 Task: Create a new calendar in Outlook named 'My Outlook calendar' and then rename it to 'Jack Outlook calendar.'
Action: Mouse moved to (12, 54)
Screenshot: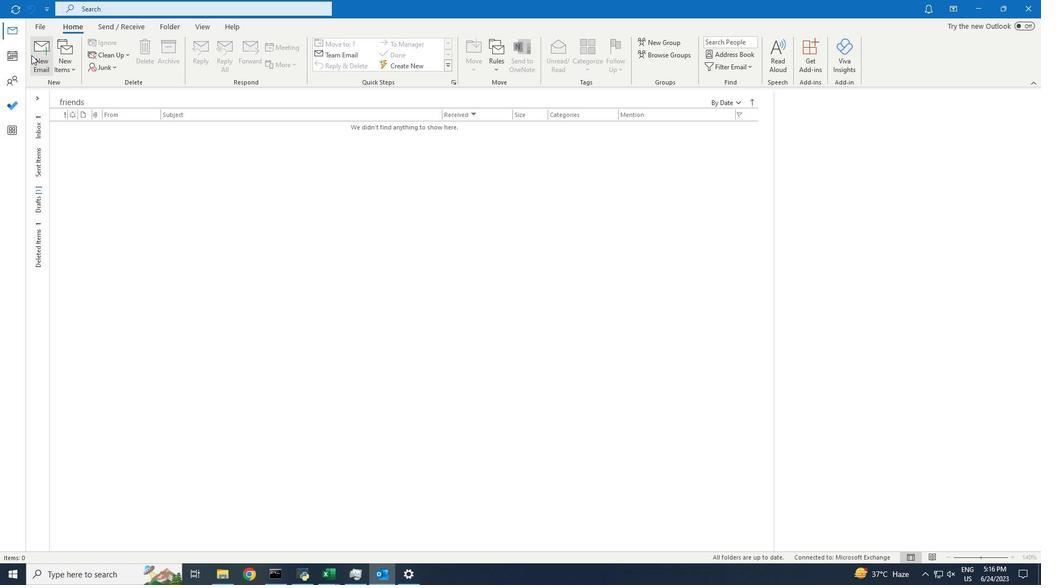 
Action: Mouse pressed left at (12, 54)
Screenshot: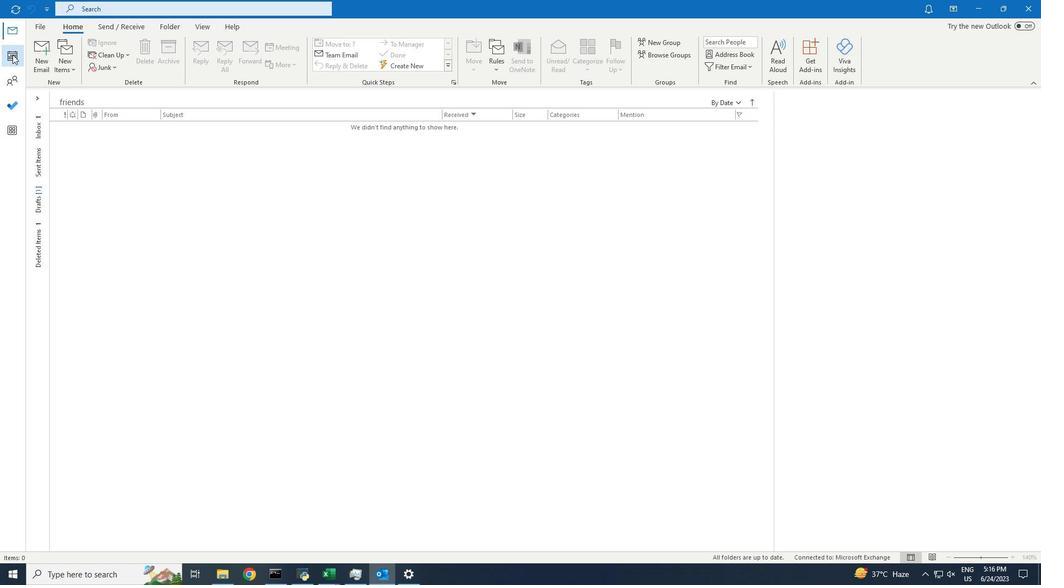 
Action: Mouse moved to (167, 24)
Screenshot: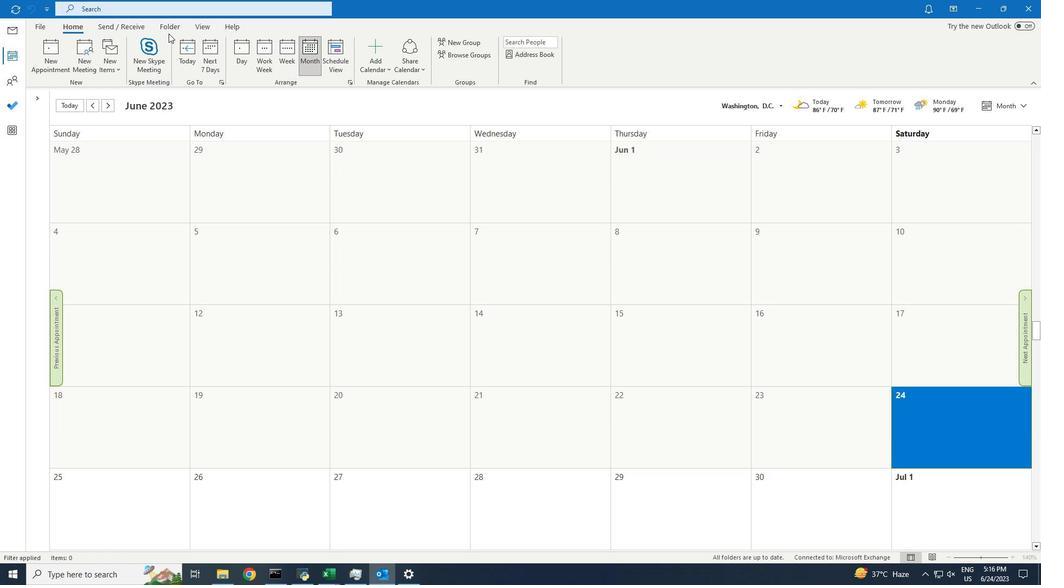 
Action: Mouse pressed left at (167, 24)
Screenshot: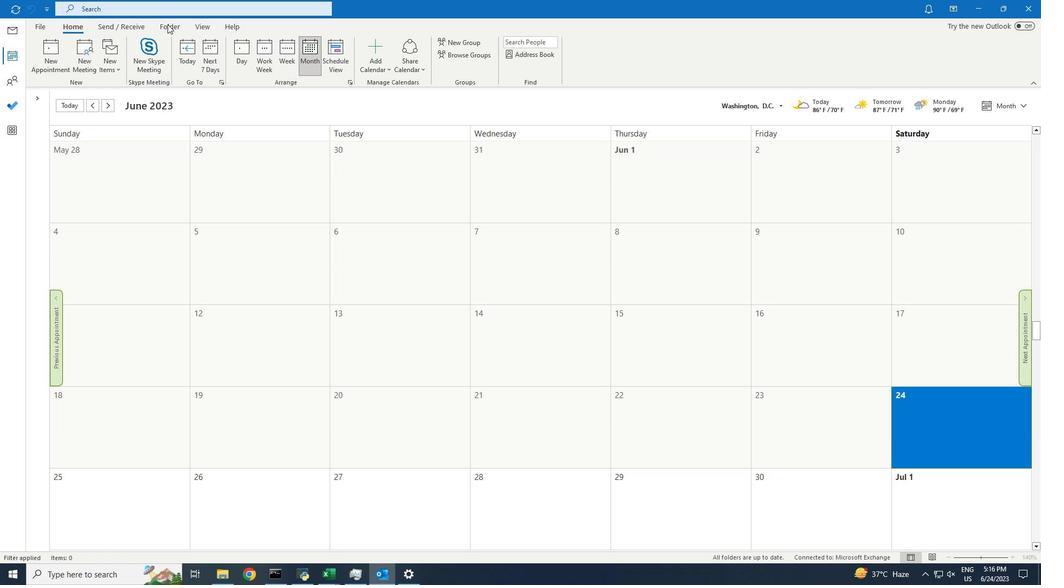 
Action: Mouse moved to (175, 51)
Screenshot: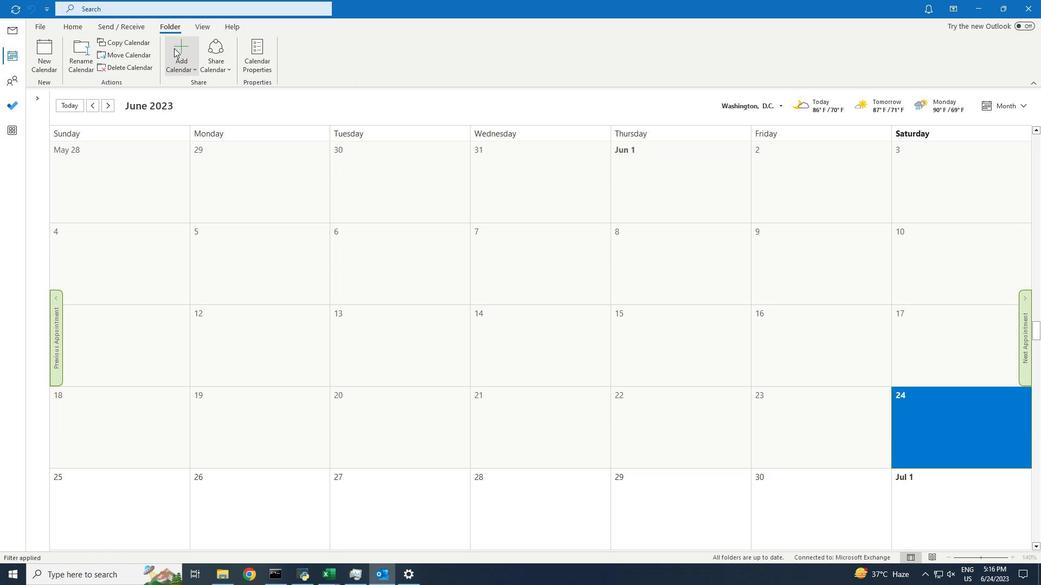 
Action: Mouse pressed left at (175, 51)
Screenshot: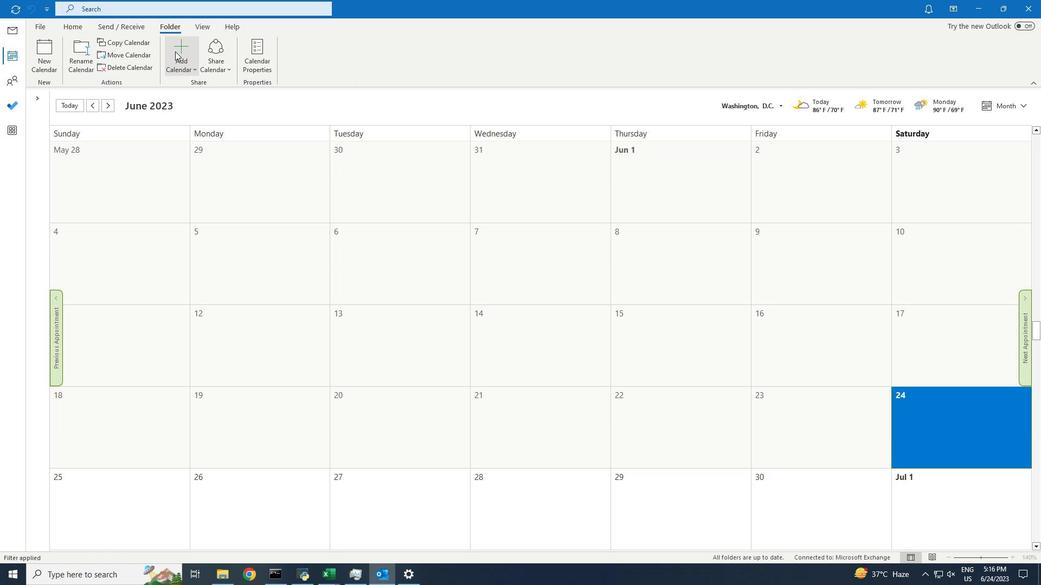 
Action: Mouse moved to (209, 124)
Screenshot: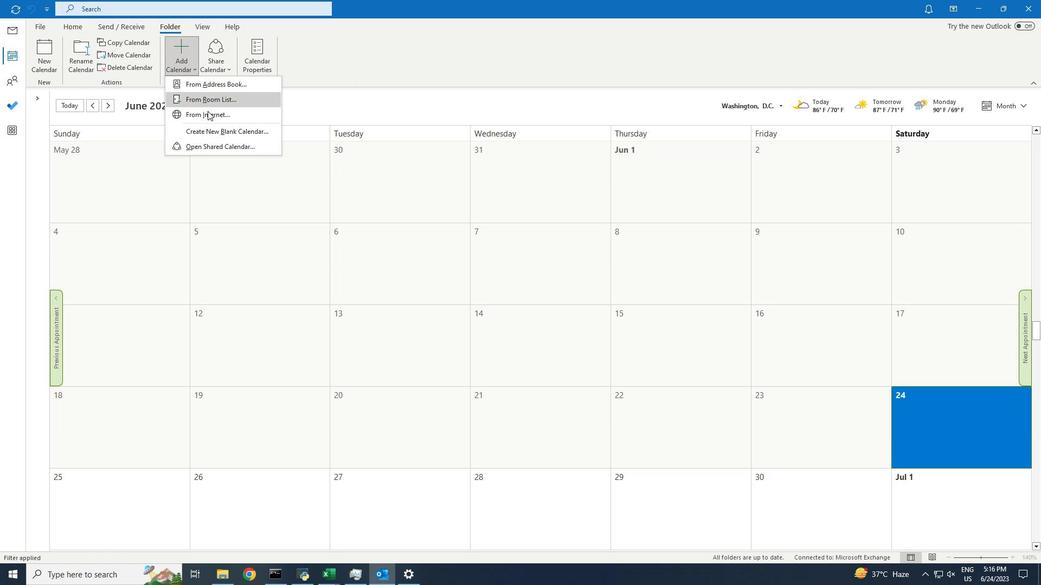 
Action: Mouse pressed left at (209, 124)
Screenshot: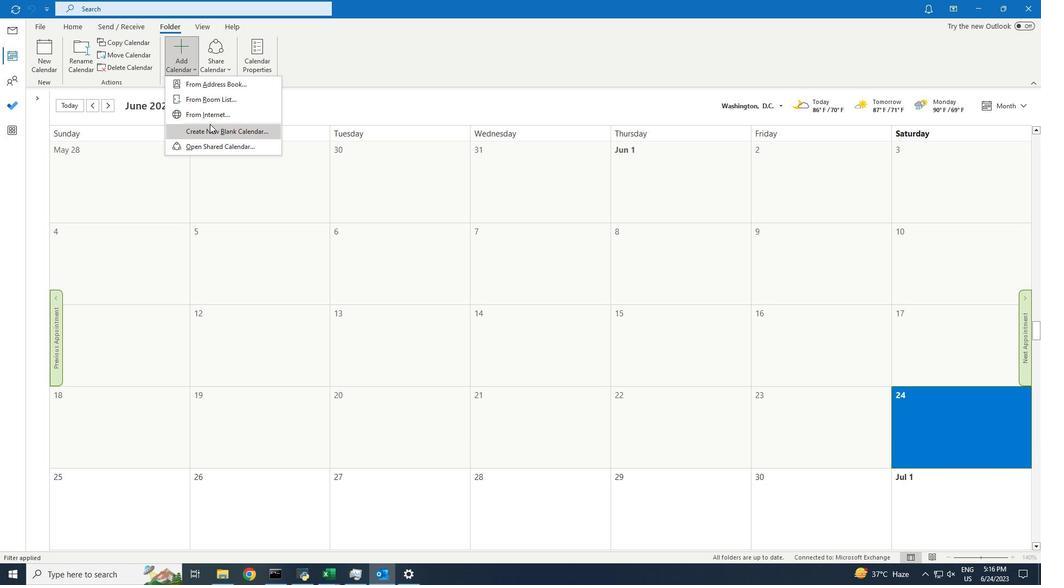 
Action: Mouse moved to (546, 237)
Screenshot: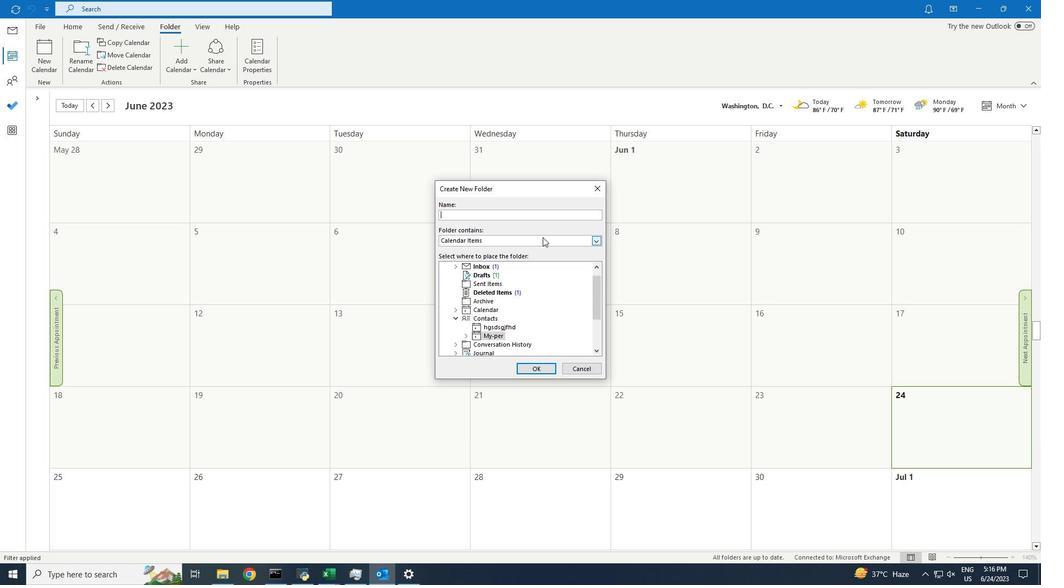 
Action: Key pressed <Key.shift>My<Key.space><Key.shift>Outlook<Key.space>calendar
Screenshot: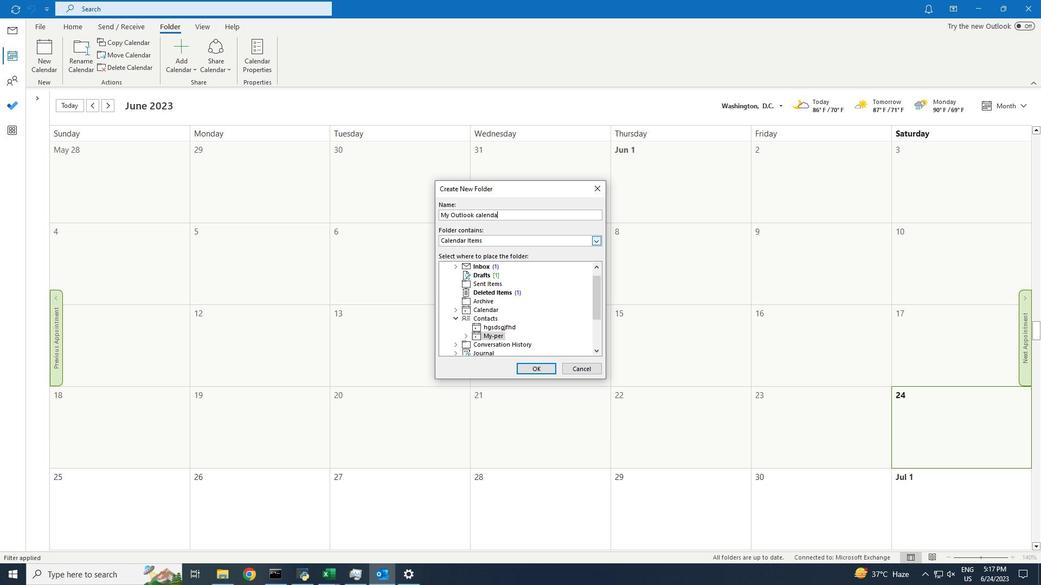 
Action: Mouse moved to (480, 310)
Screenshot: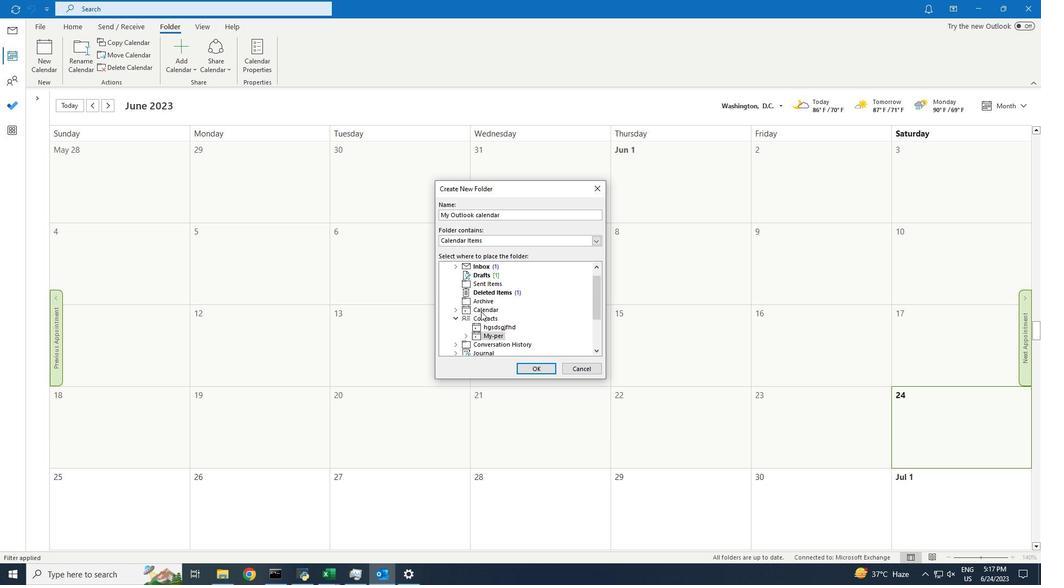 
Action: Mouse pressed left at (480, 310)
Screenshot: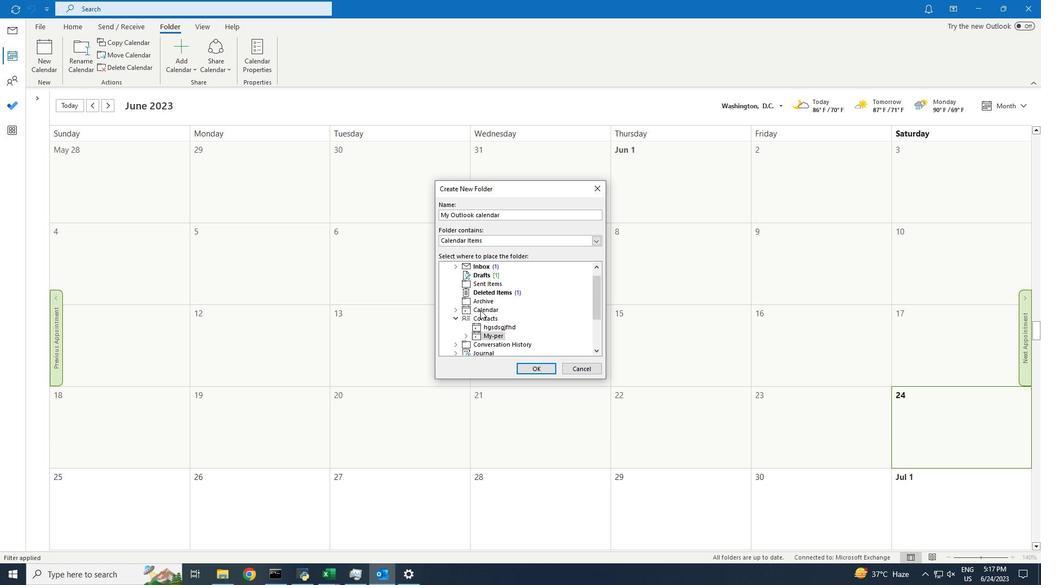 
Action: Mouse moved to (531, 370)
Screenshot: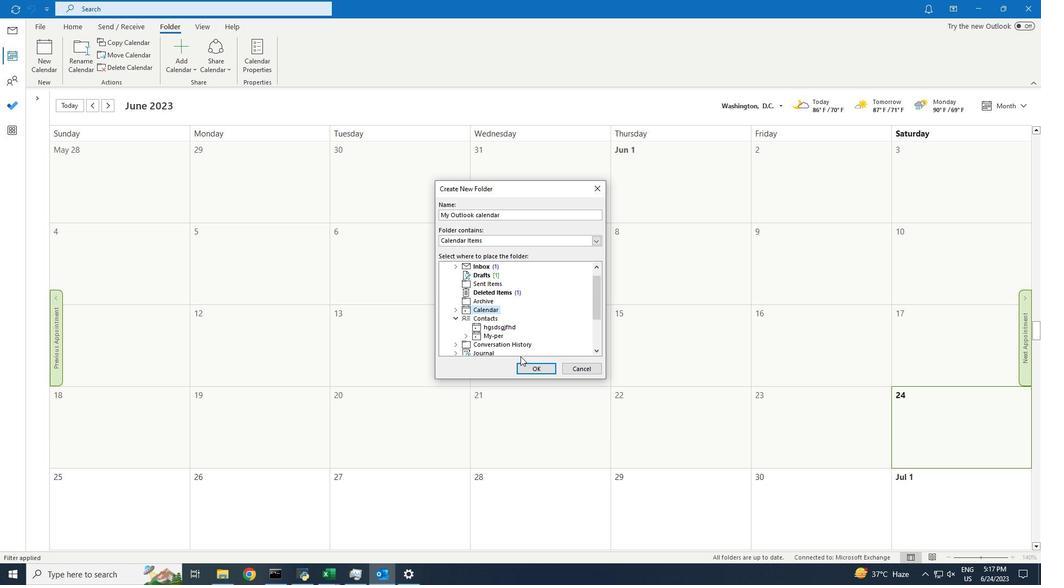 
Action: Mouse pressed left at (531, 370)
Screenshot: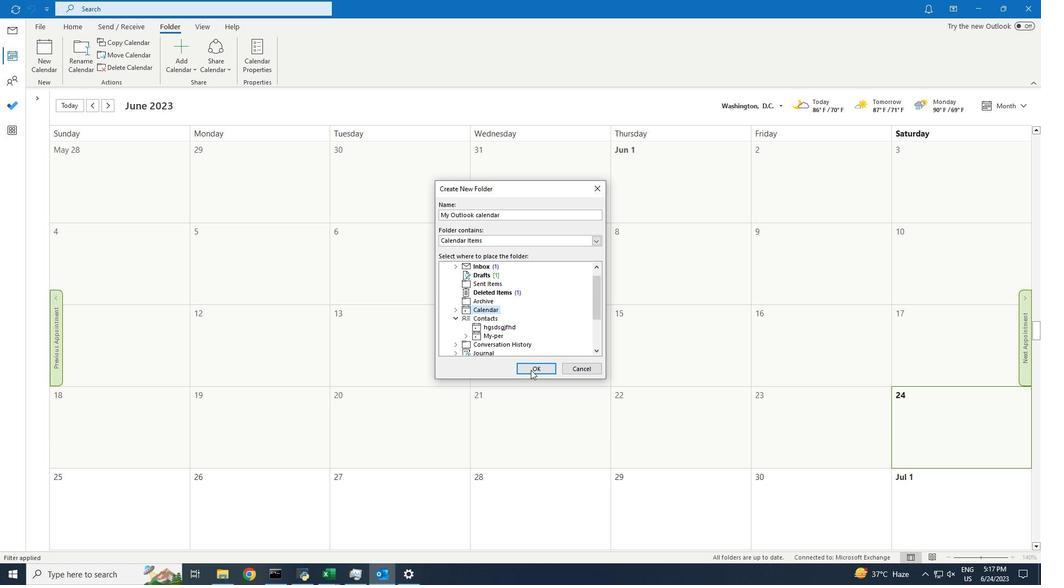 
Action: Mouse moved to (131, 49)
Screenshot: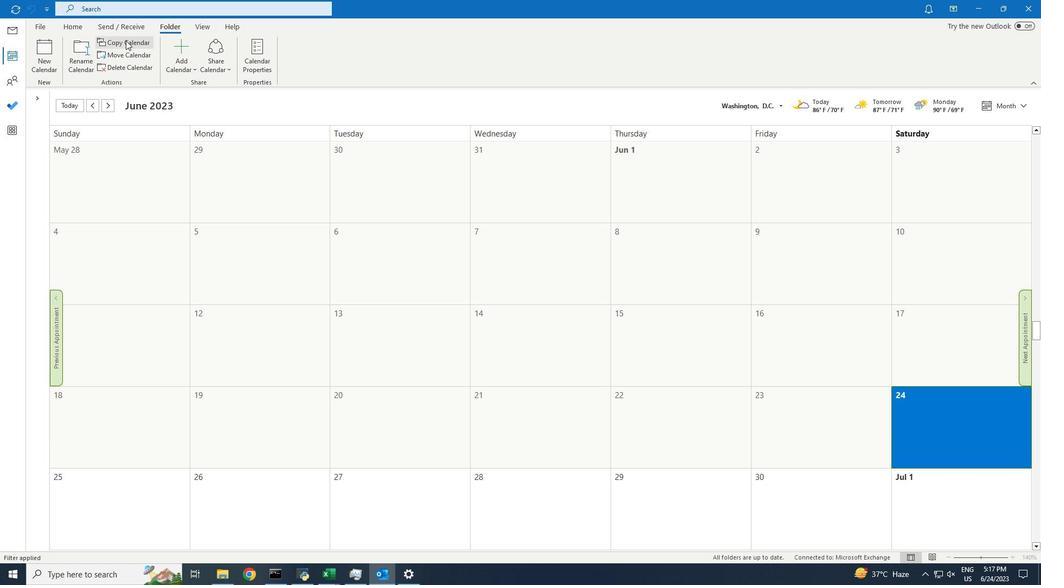 
Action: Mouse pressed left at (126, 41)
Screenshot: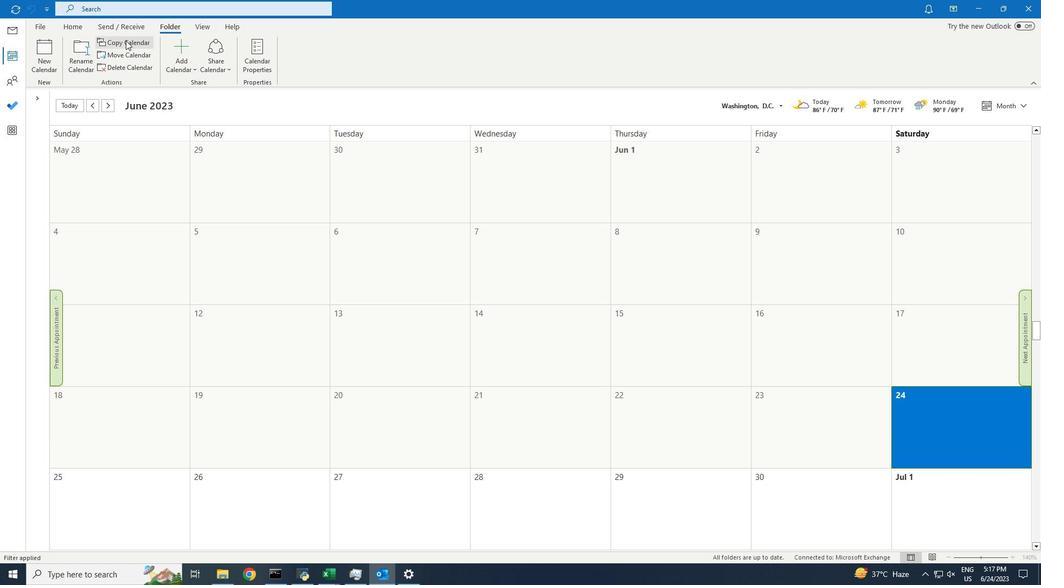 
Action: Mouse moved to (589, 231)
Screenshot: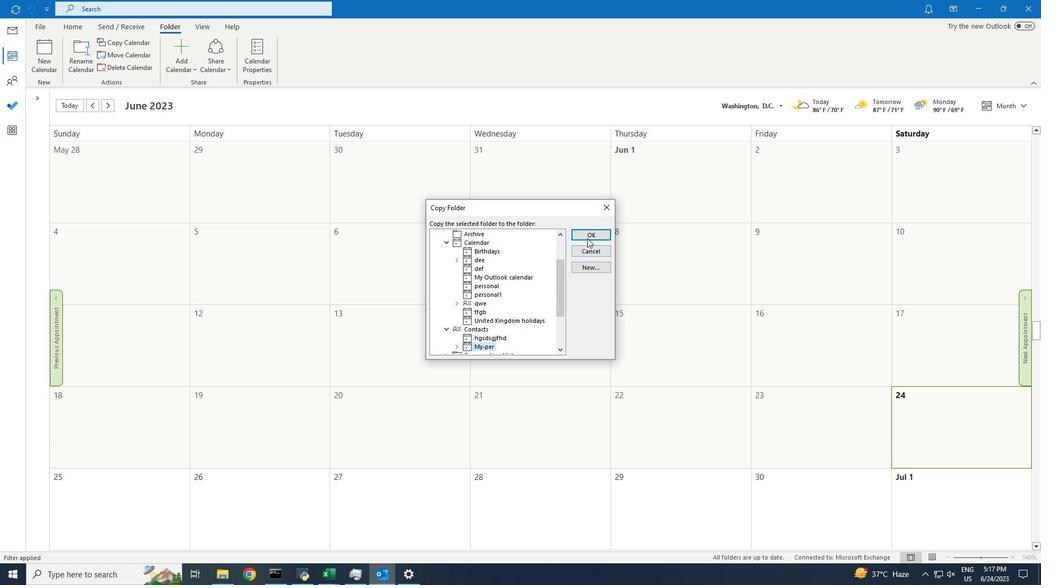 
Action: Mouse pressed left at (589, 231)
Screenshot: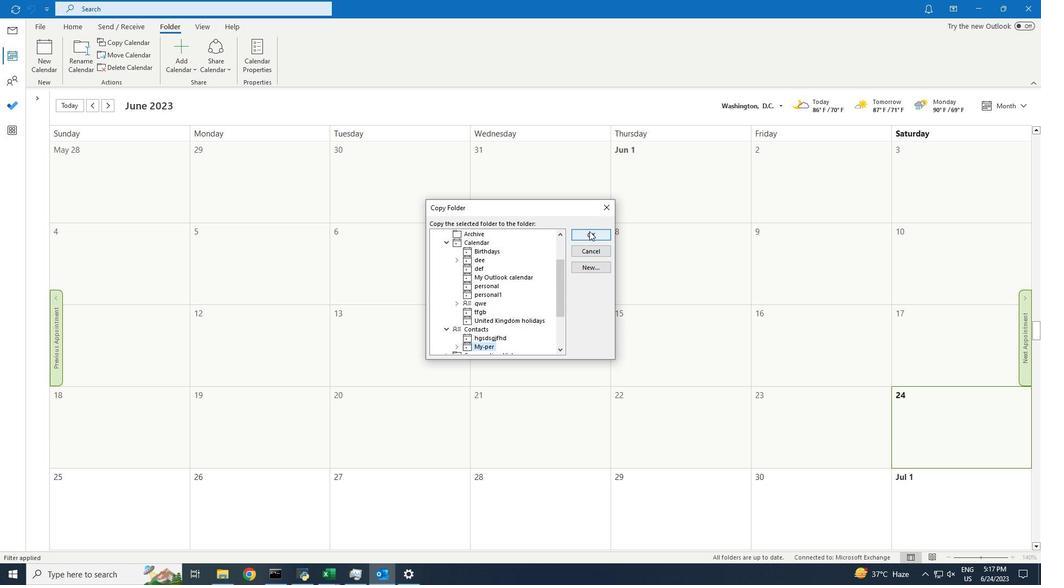 
Action: Mouse moved to (88, 61)
Screenshot: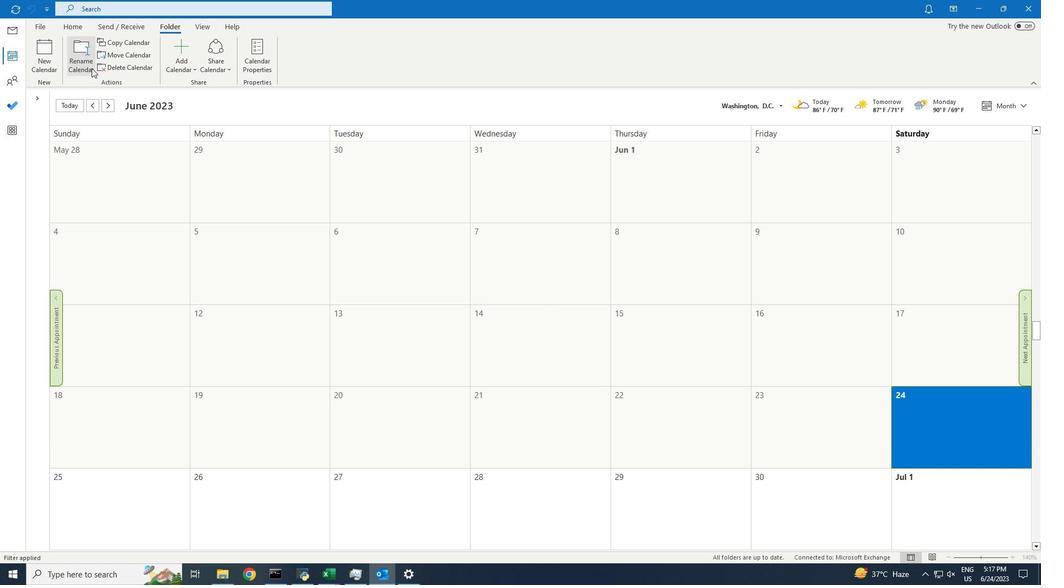 
Action: Mouse pressed left at (88, 61)
Screenshot: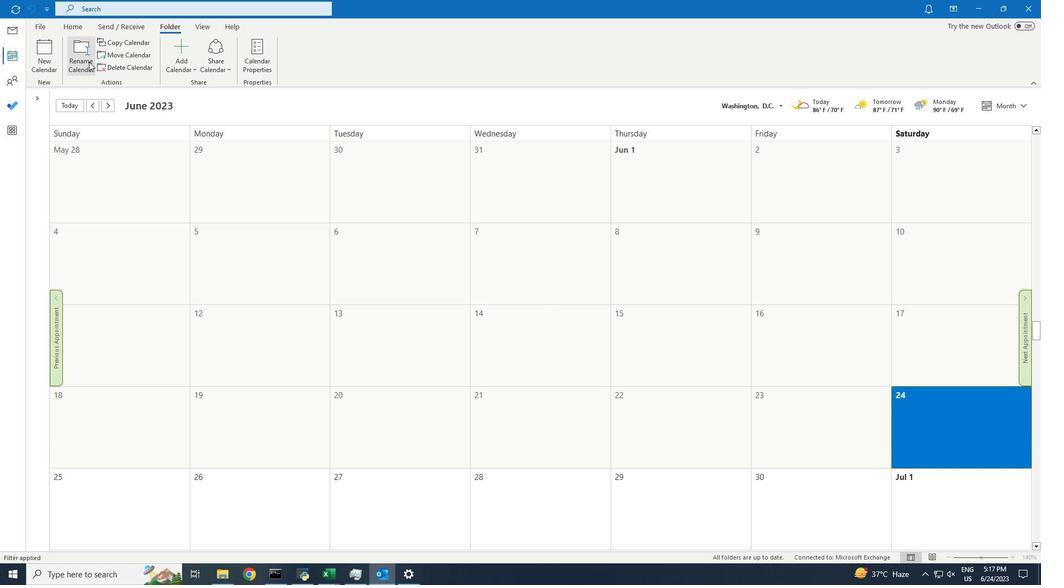 
Action: Mouse moved to (425, 254)
Screenshot: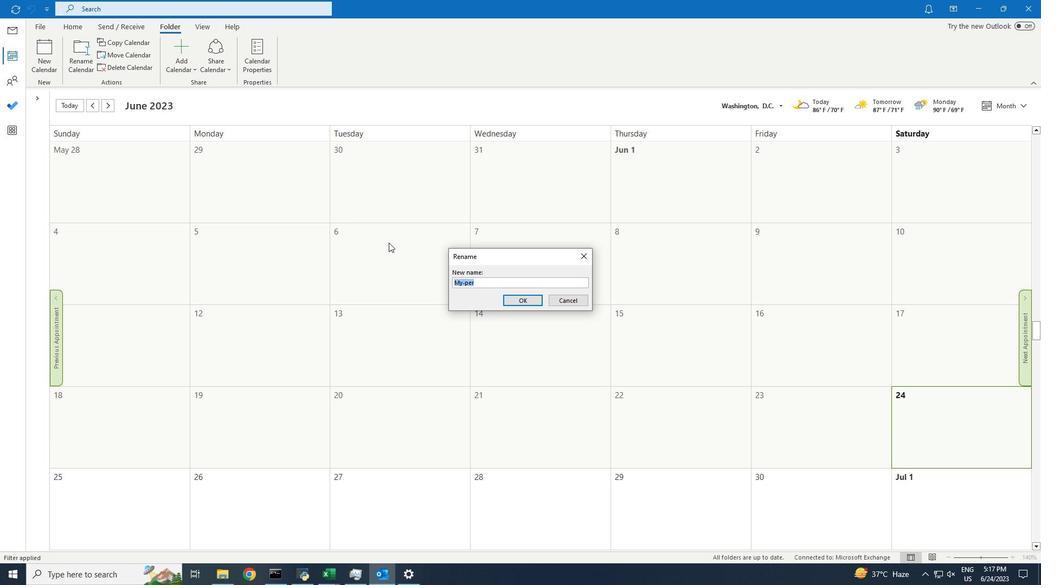 
Action: Key pressed <Key.shift>Jack<Key.space><Key.shift>Outlook<Key.space>calendar
Screenshot: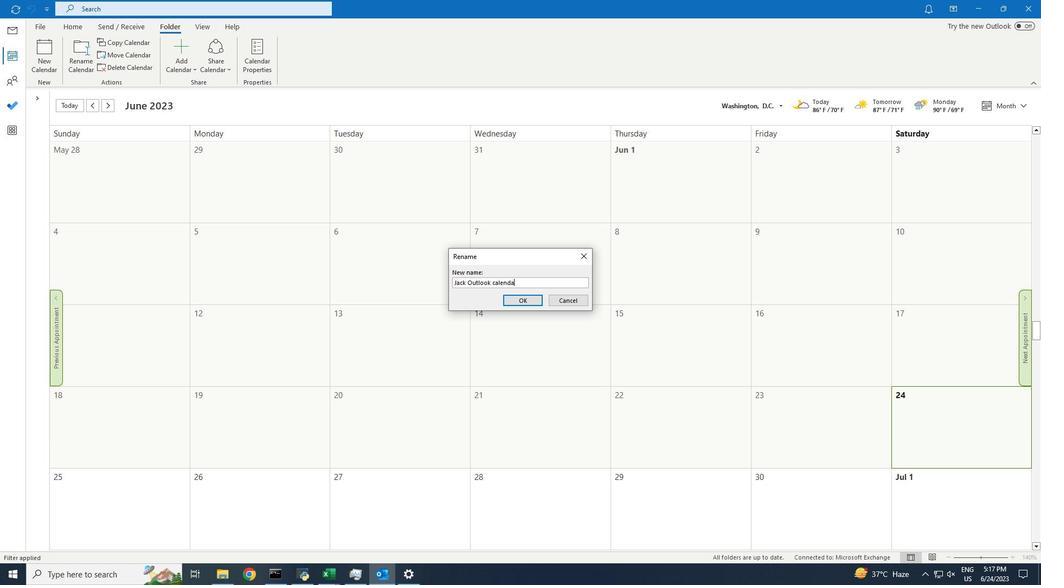 
Action: Mouse moved to (524, 302)
Screenshot: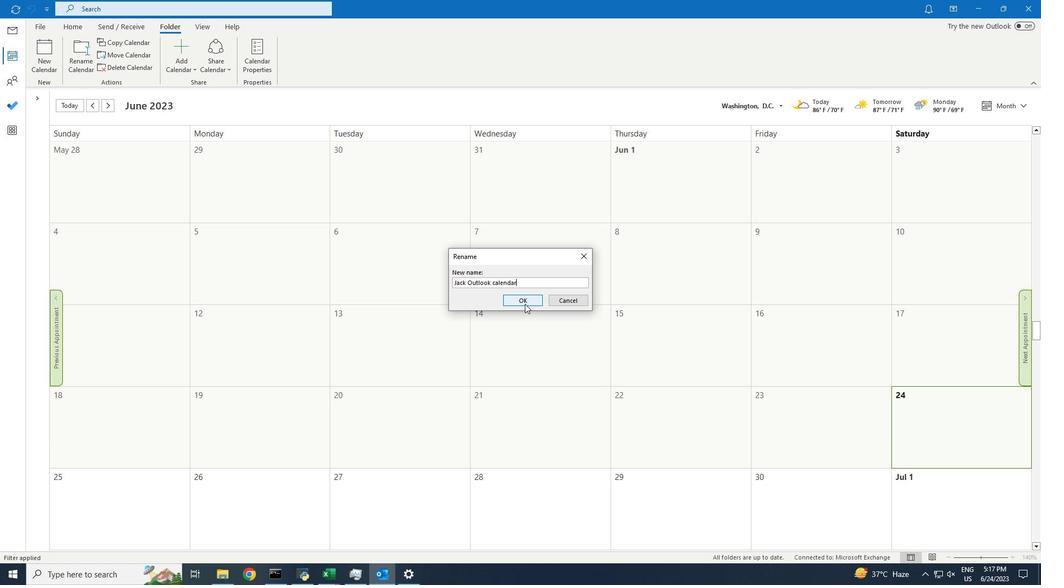 
Action: Mouse pressed left at (524, 302)
Screenshot: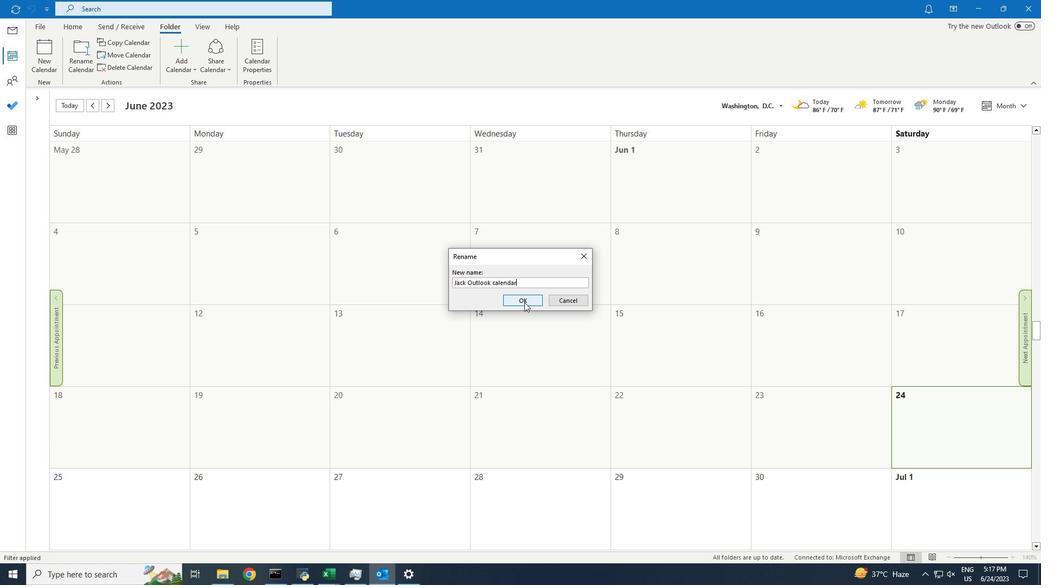 
